 Task: Change headline to managing director.
Action: Mouse moved to (642, 84)
Screenshot: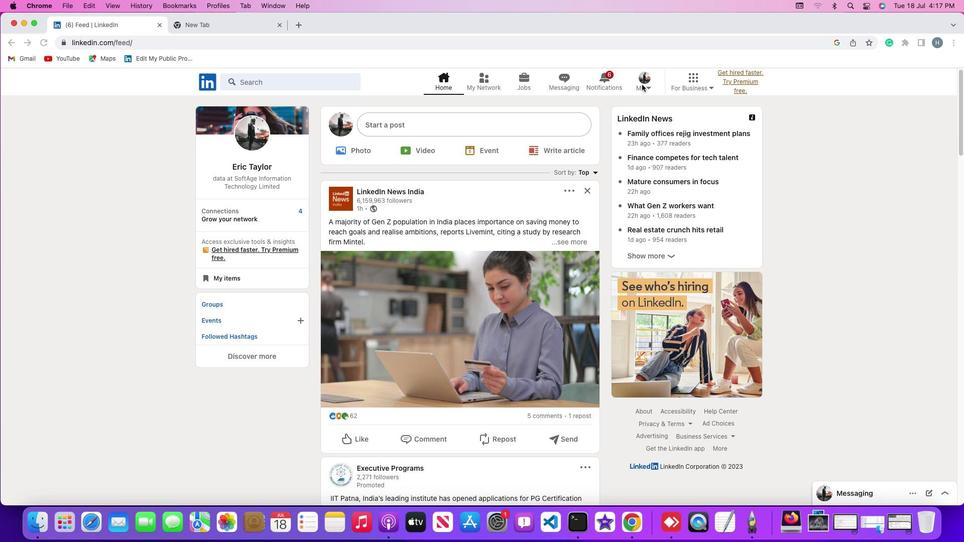 
Action: Mouse pressed left at (642, 84)
Screenshot: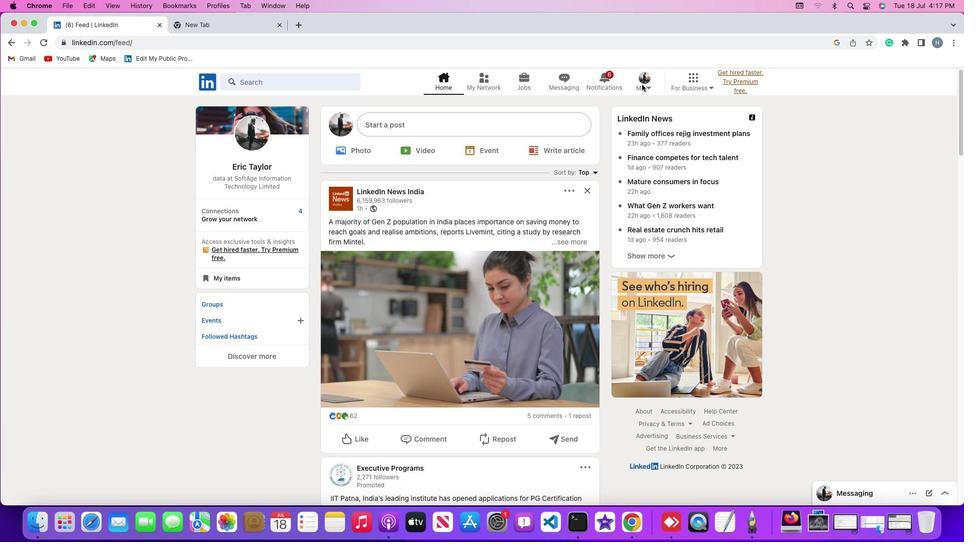 
Action: Mouse moved to (644, 86)
Screenshot: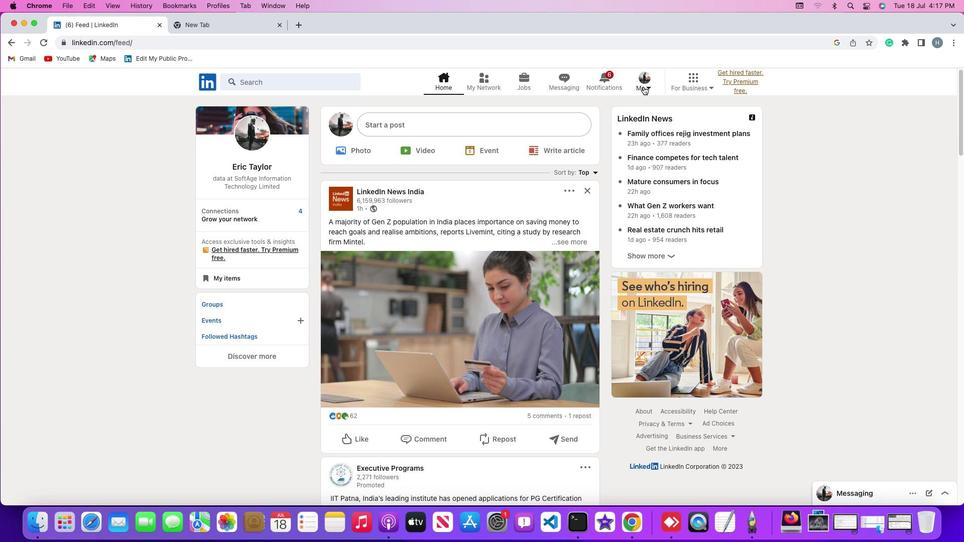 
Action: Mouse pressed left at (644, 86)
Screenshot: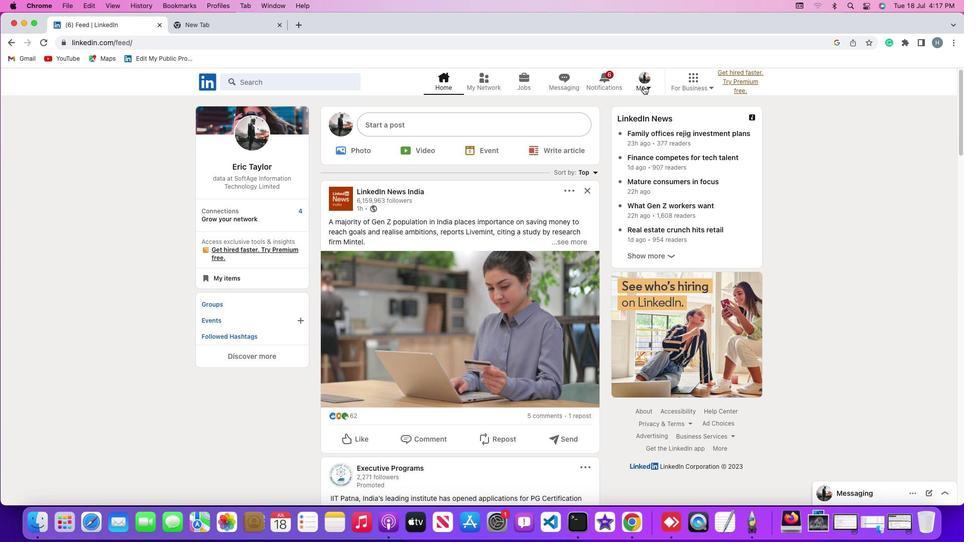 
Action: Mouse moved to (630, 140)
Screenshot: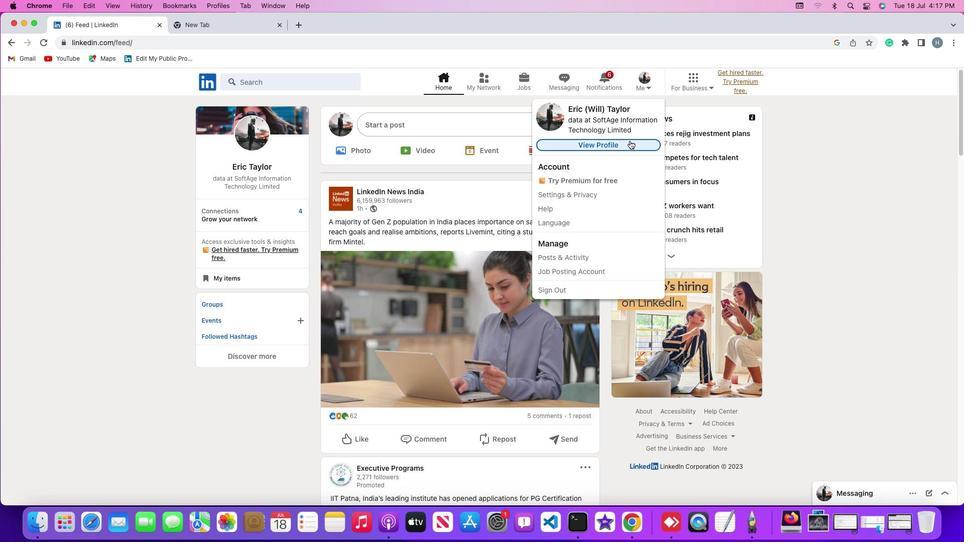 
Action: Mouse pressed left at (630, 140)
Screenshot: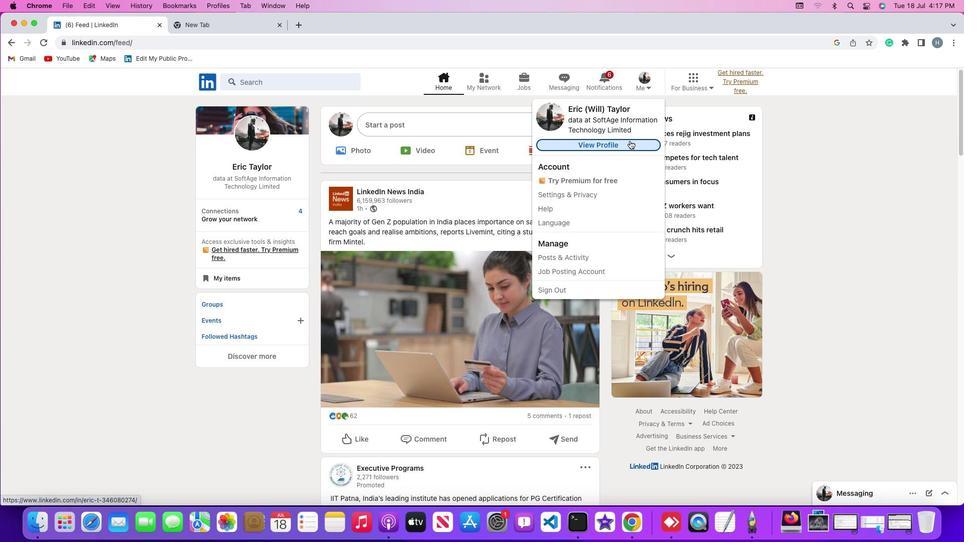 
Action: Mouse moved to (580, 224)
Screenshot: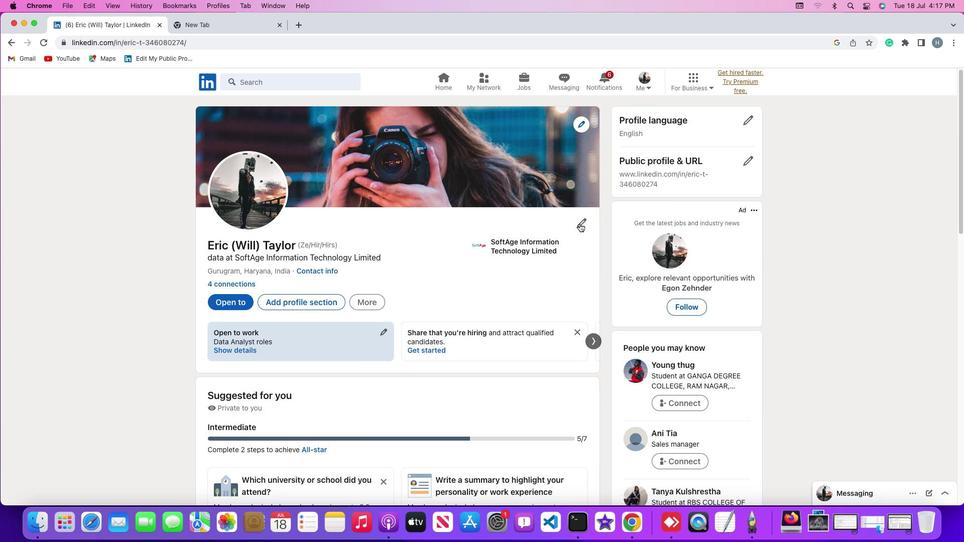 
Action: Mouse pressed left at (580, 224)
Screenshot: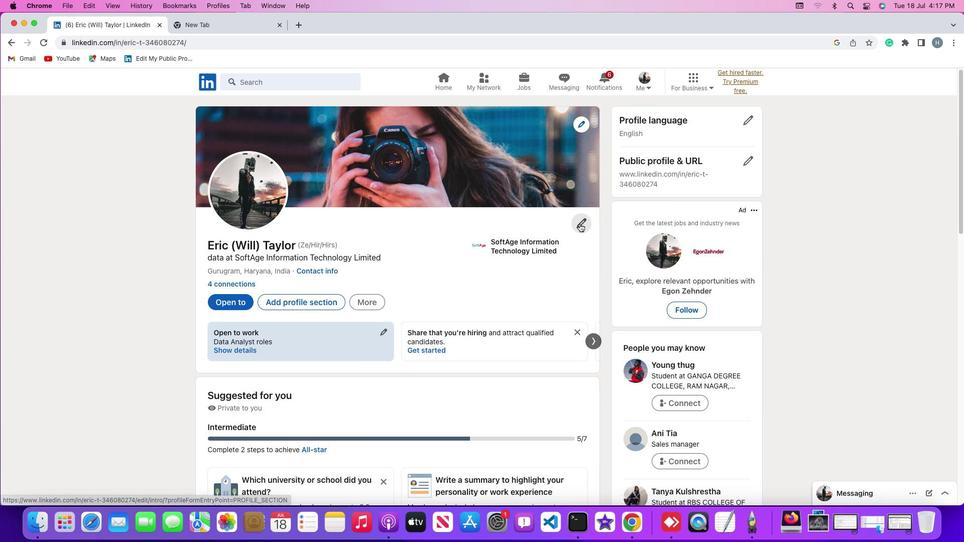 
Action: Mouse moved to (491, 334)
Screenshot: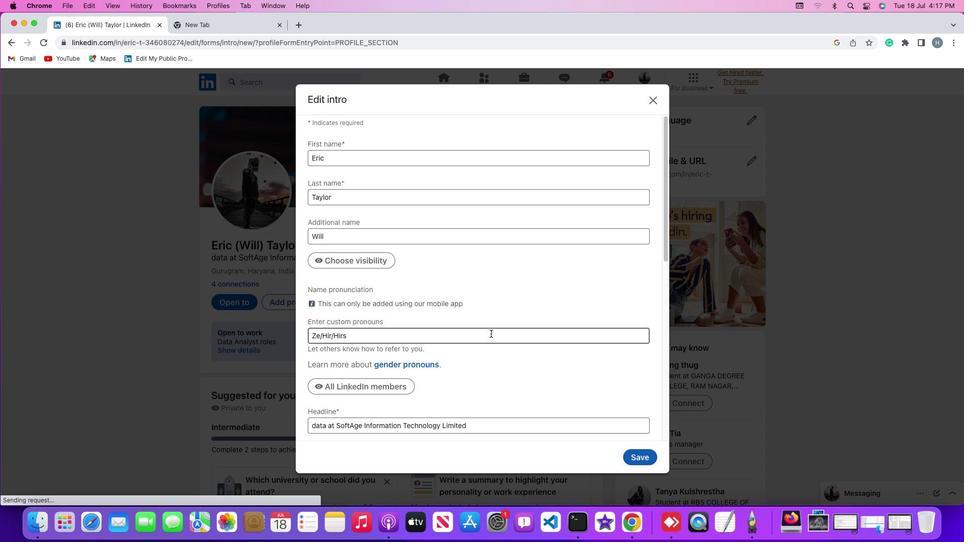 
Action: Mouse scrolled (491, 334) with delta (0, 0)
Screenshot: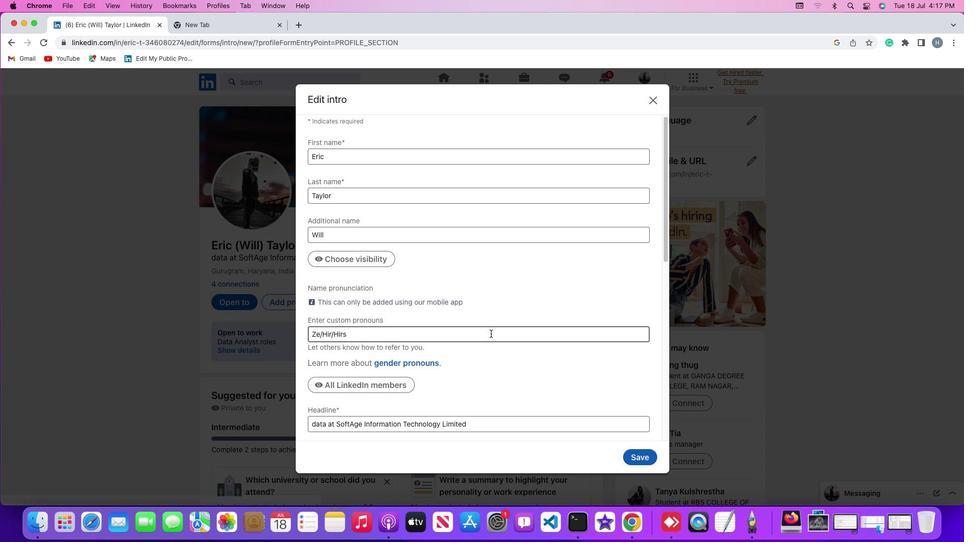 
Action: Mouse scrolled (491, 334) with delta (0, 0)
Screenshot: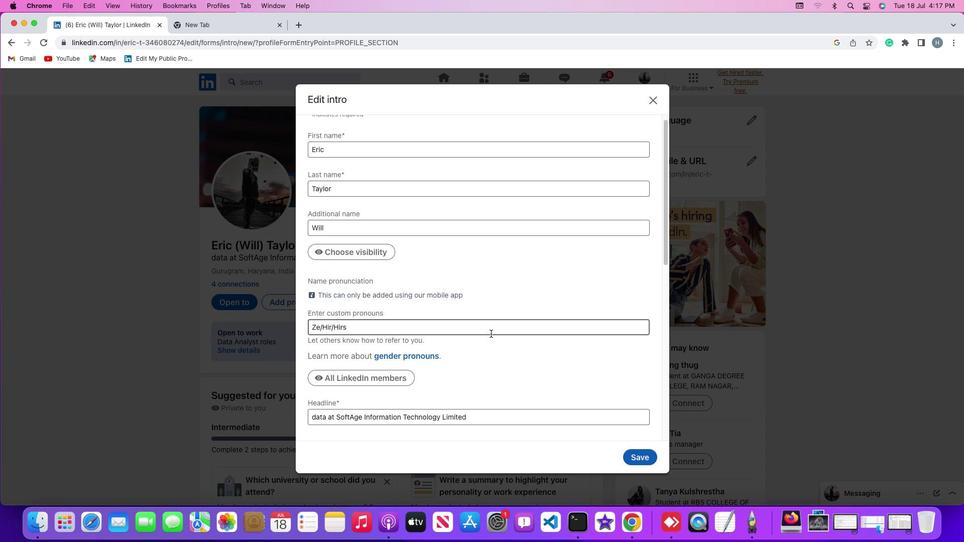
Action: Mouse scrolled (491, 334) with delta (0, 0)
Screenshot: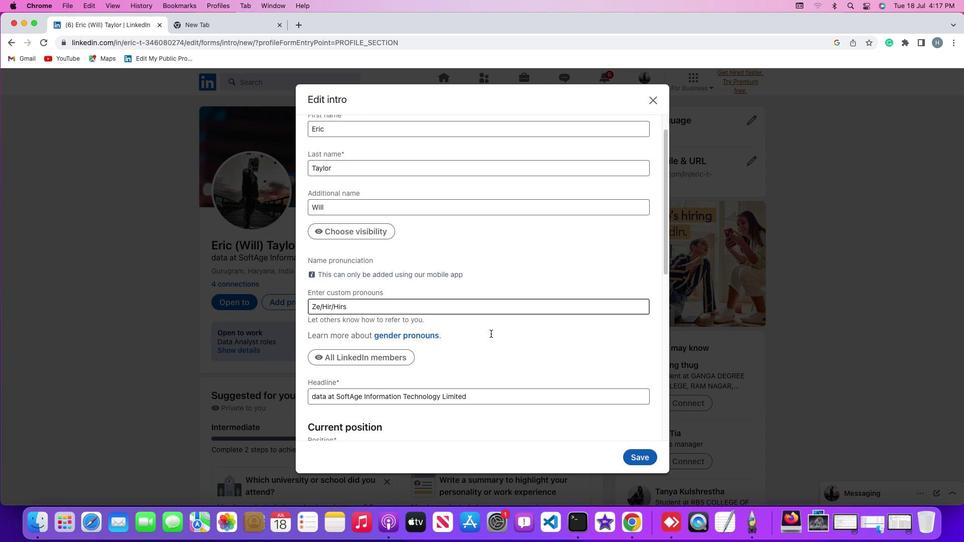 
Action: Mouse scrolled (491, 334) with delta (0, 0)
Screenshot: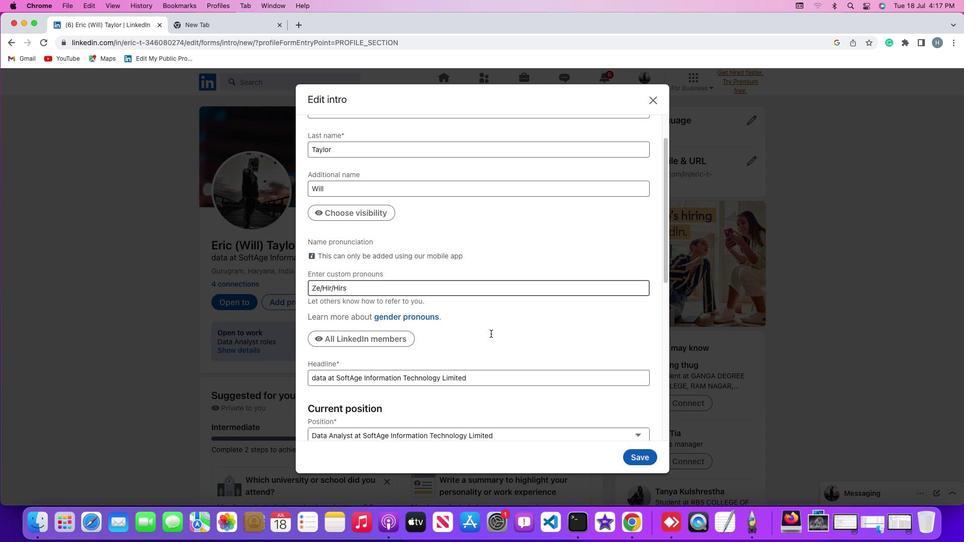 
Action: Mouse scrolled (491, 334) with delta (0, 0)
Screenshot: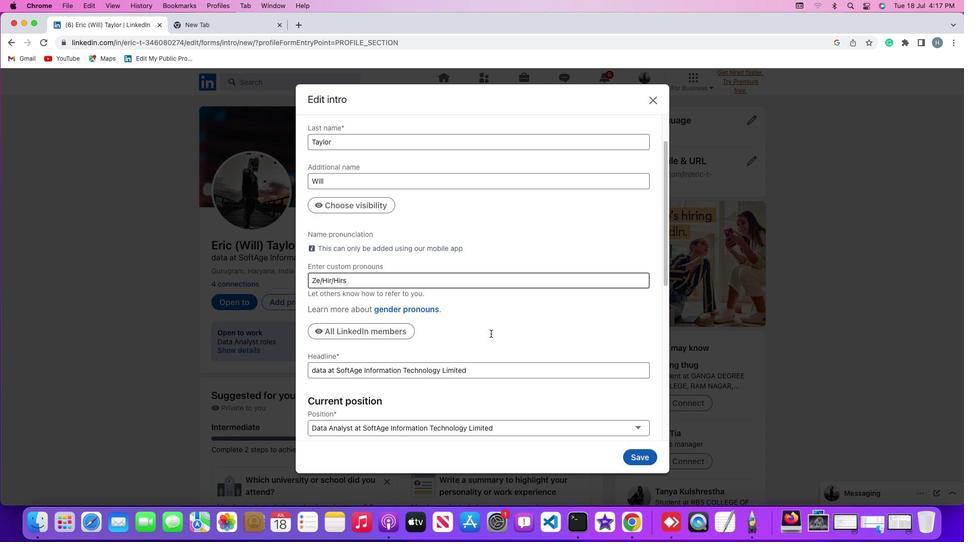 
Action: Mouse scrolled (491, 334) with delta (0, 0)
Screenshot: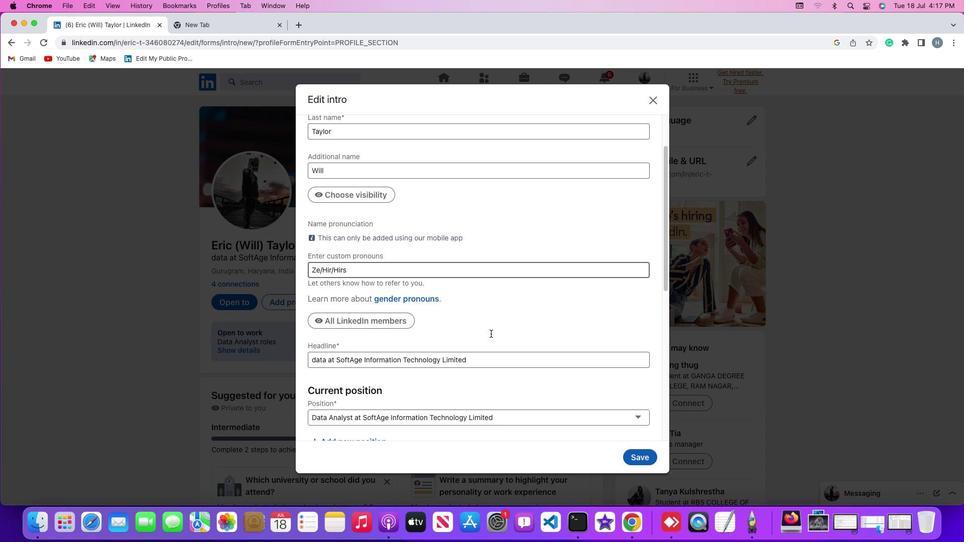 
Action: Mouse scrolled (491, 334) with delta (0, 0)
Screenshot: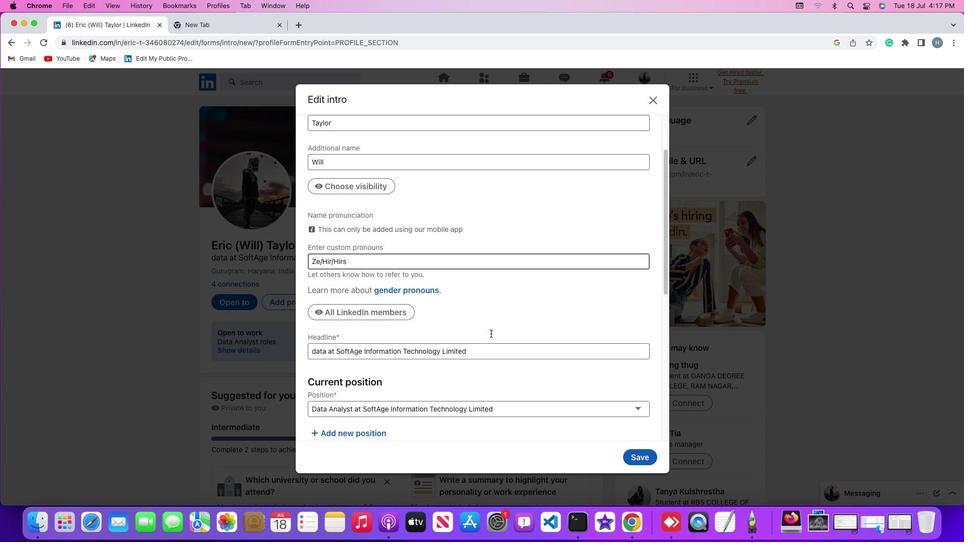
Action: Mouse scrolled (491, 334) with delta (0, 0)
Screenshot: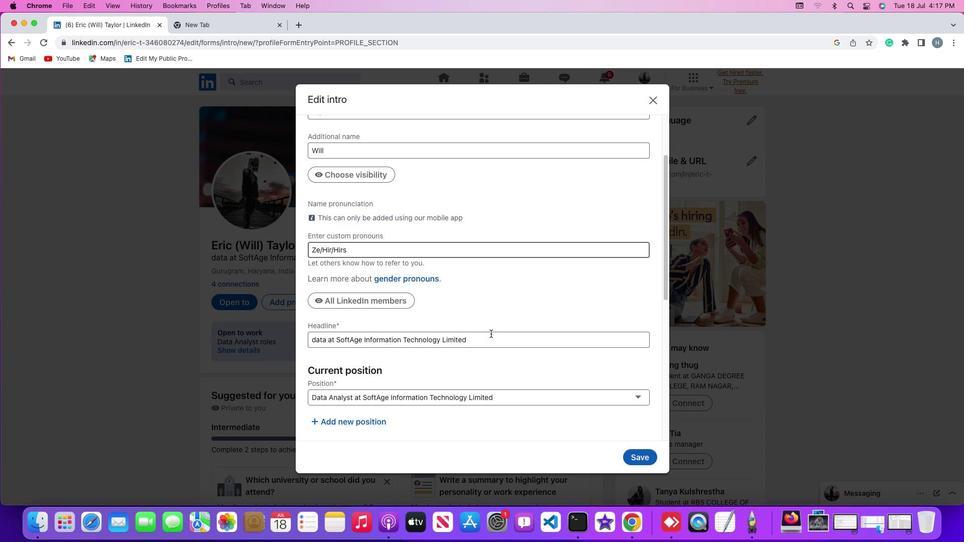 
Action: Mouse scrolled (491, 334) with delta (0, 0)
Screenshot: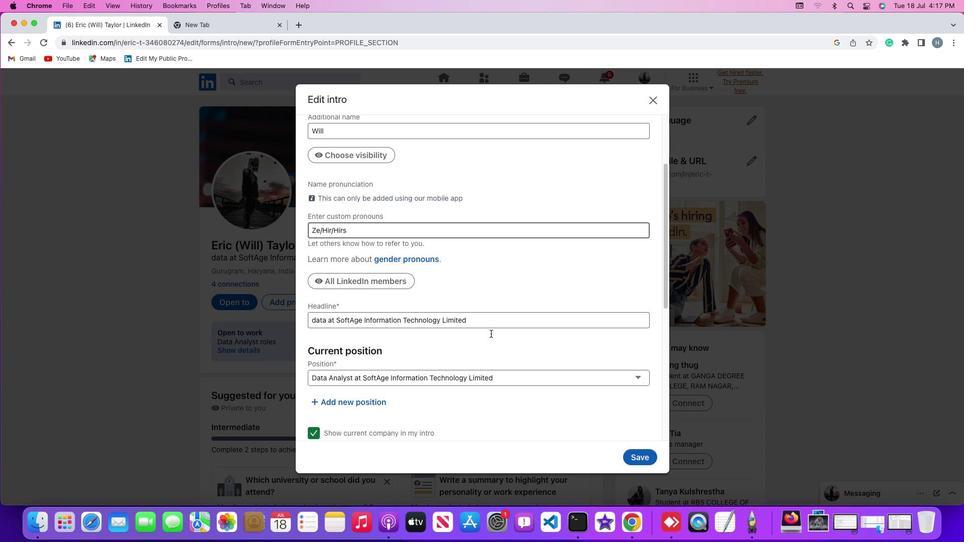 
Action: Mouse scrolled (491, 334) with delta (0, 0)
Screenshot: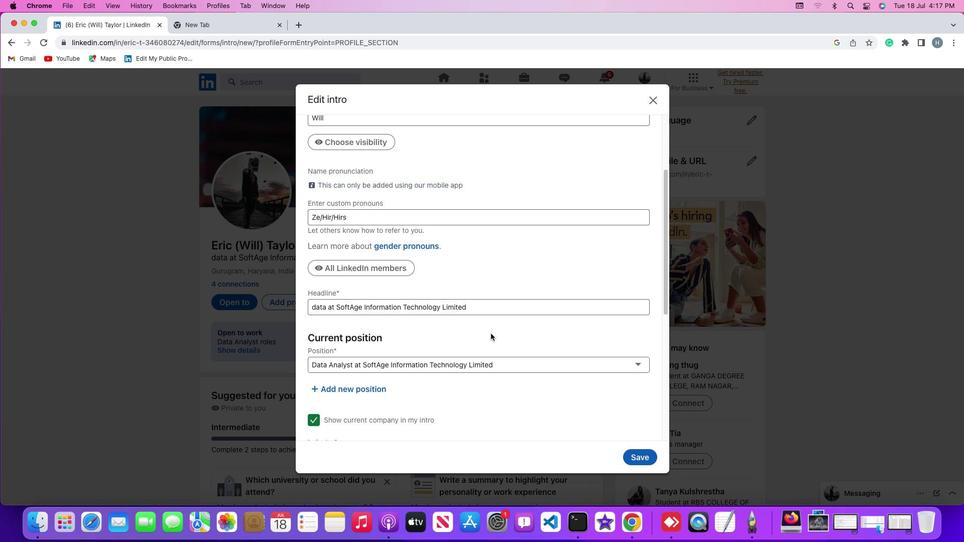 
Action: Mouse scrolled (491, 334) with delta (0, 0)
Screenshot: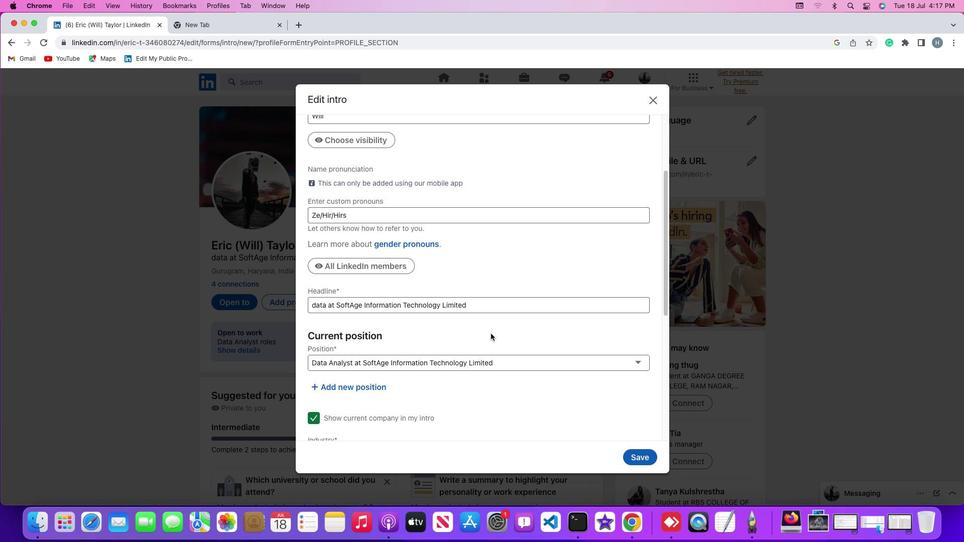 
Action: Mouse scrolled (491, 334) with delta (0, 0)
Screenshot: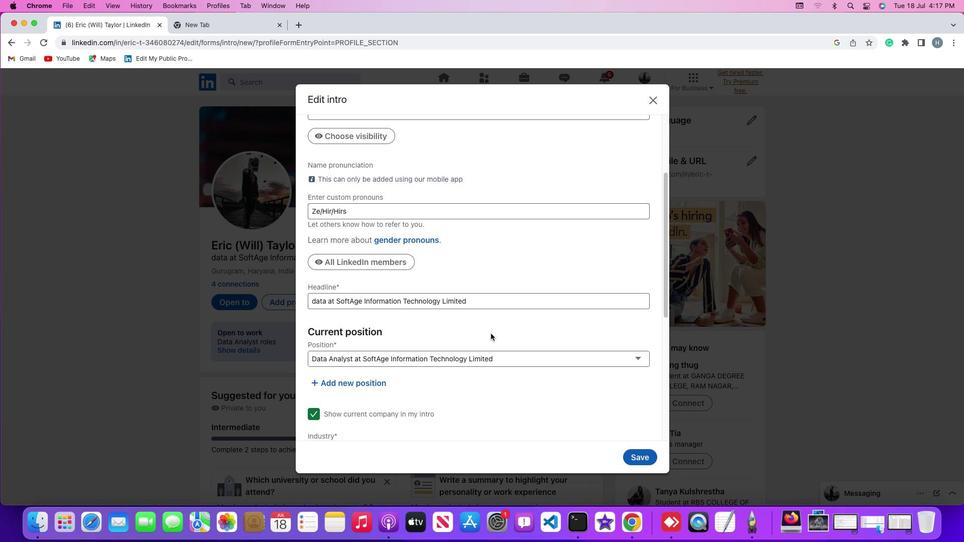 
Action: Mouse moved to (494, 299)
Screenshot: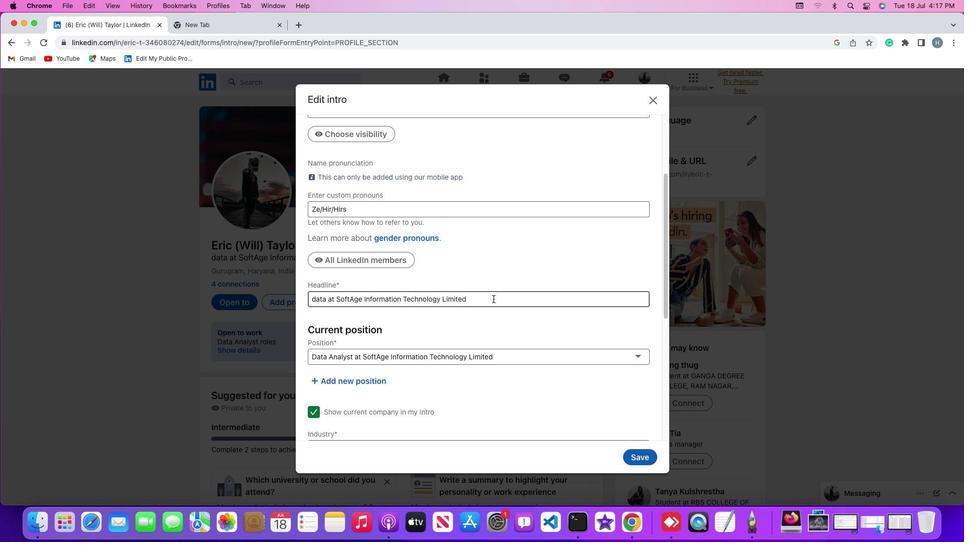 
Action: Mouse pressed left at (494, 299)
Screenshot: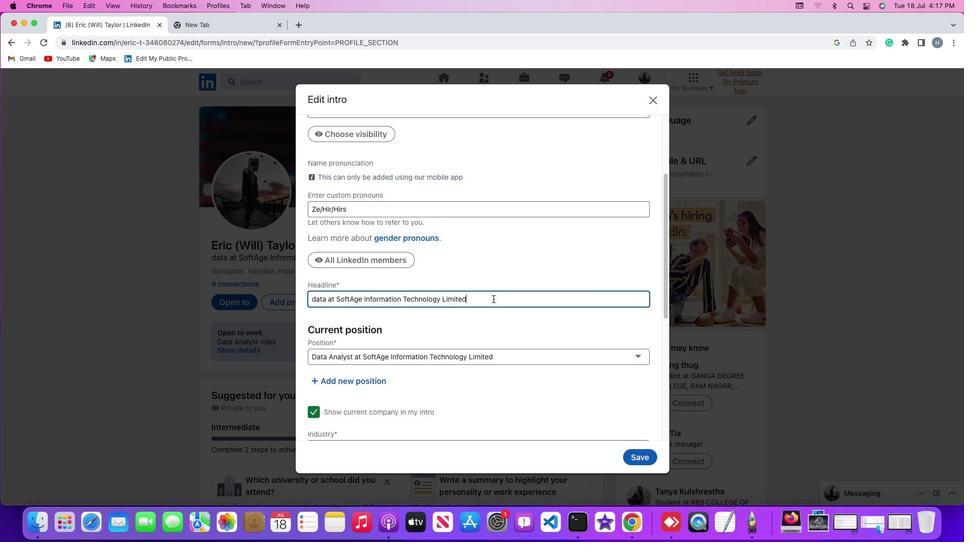 
Action: Key pressed Key.cmd'a'Key.shift'M''a''n''a''g''i''n''g'Key.spaceKey.shift'd''i''r''e''c''t''o''r'
Screenshot: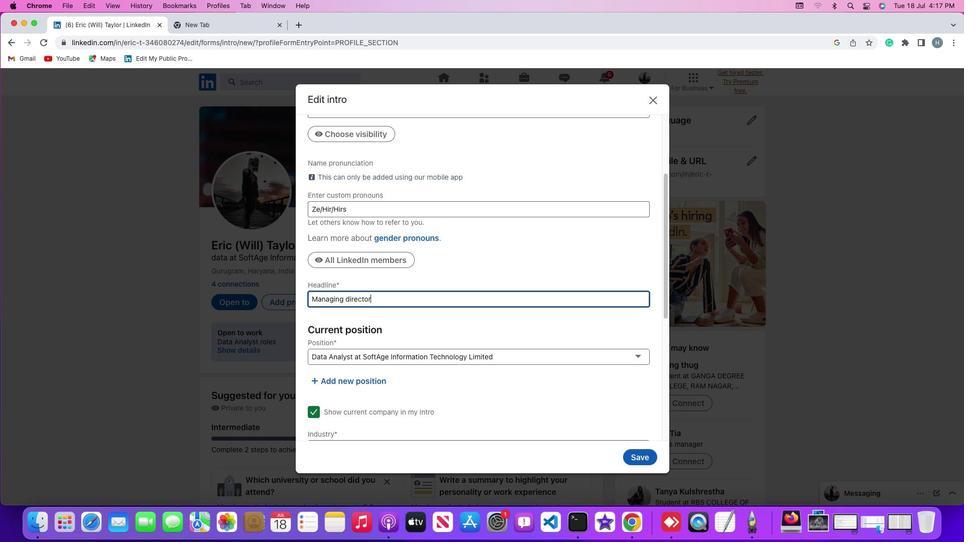 
Action: Mouse moved to (636, 454)
Screenshot: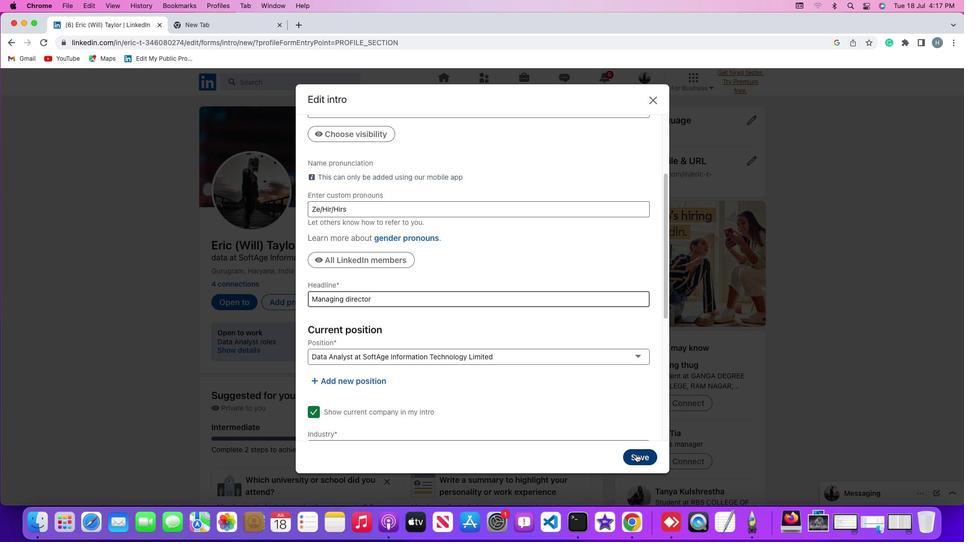 
Action: Mouse pressed left at (636, 454)
Screenshot: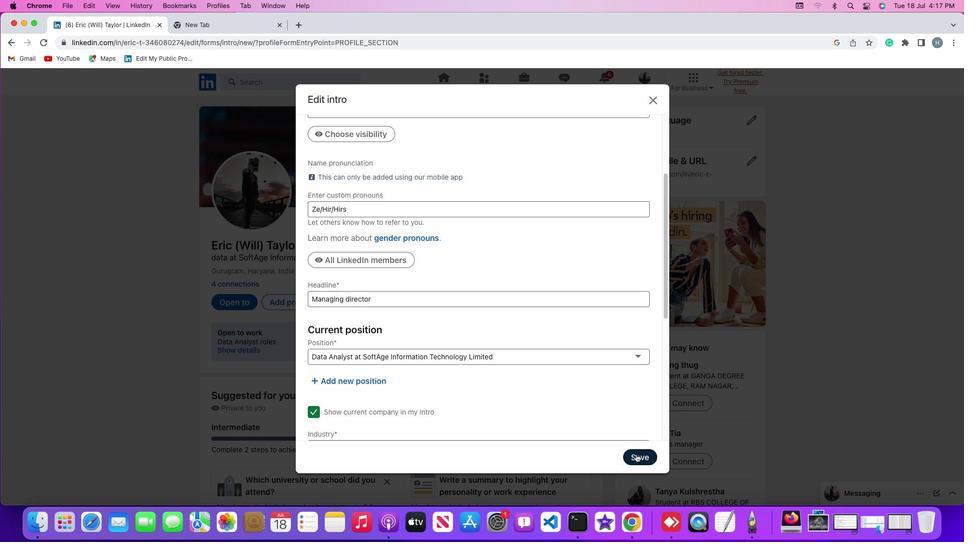 
Action: Mouse moved to (557, 295)
Screenshot: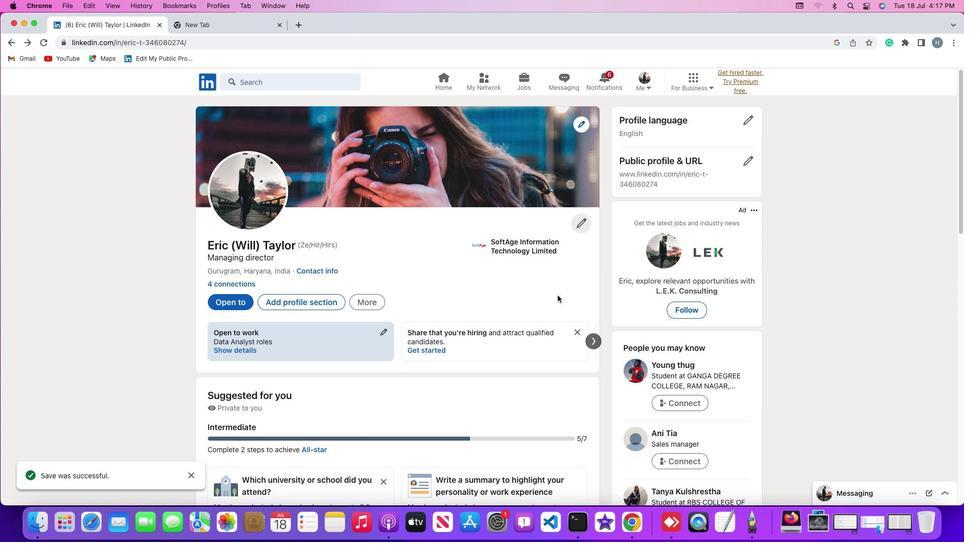 
